 Task: Add 1 hour before the event.
Action: Mouse moved to (354, 359)
Screenshot: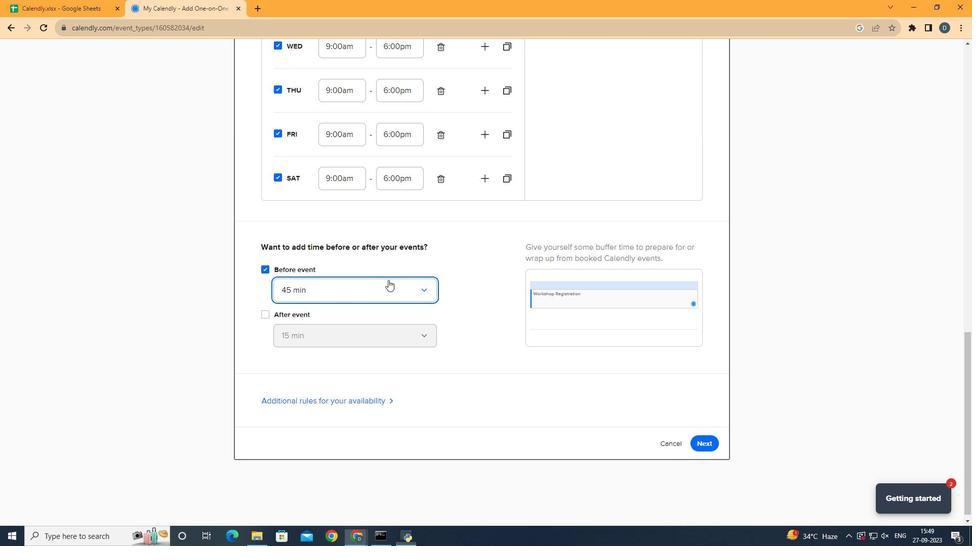 
Action: Mouse pressed left at (354, 359)
Screenshot: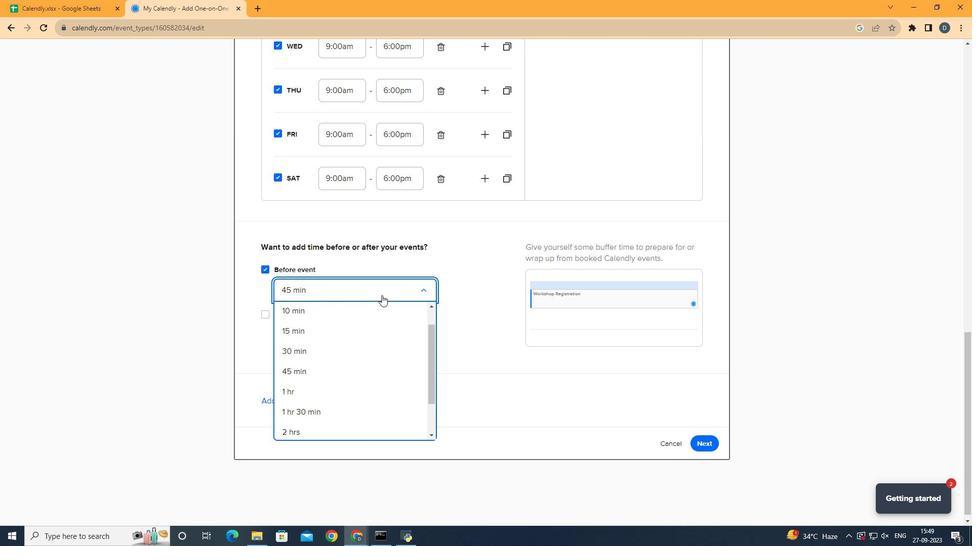 
Action: Mouse moved to (459, 302)
Screenshot: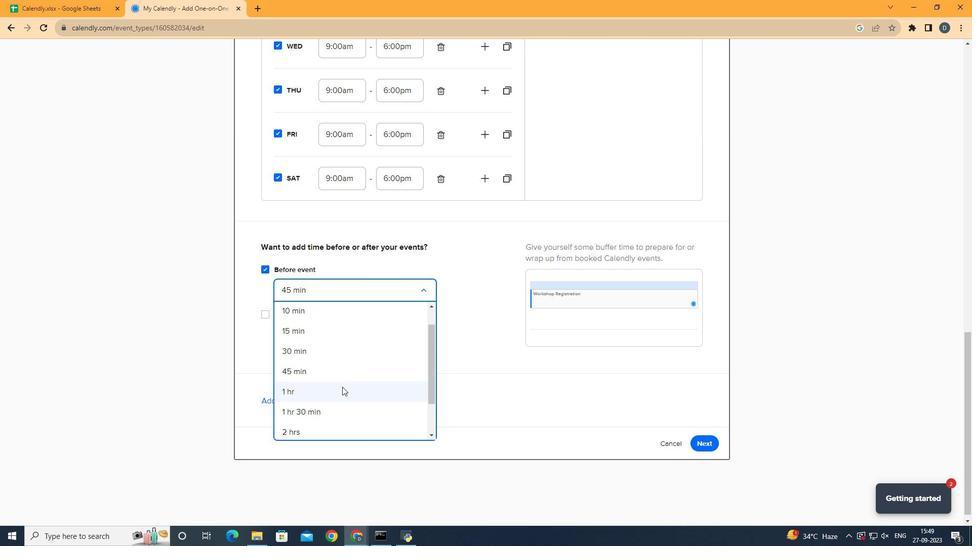 
Action: Mouse pressed left at (459, 302)
Screenshot: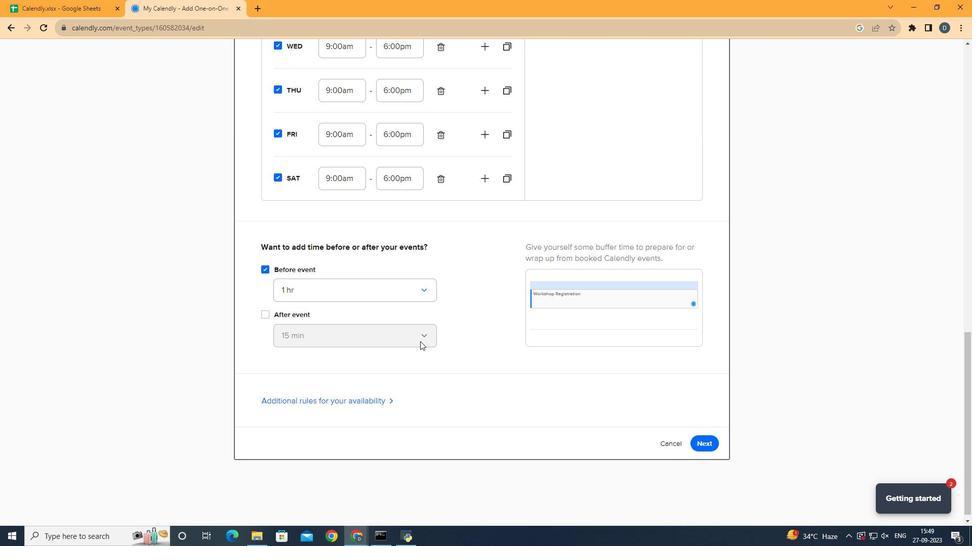 
Action: Mouse moved to (189, 348)
Screenshot: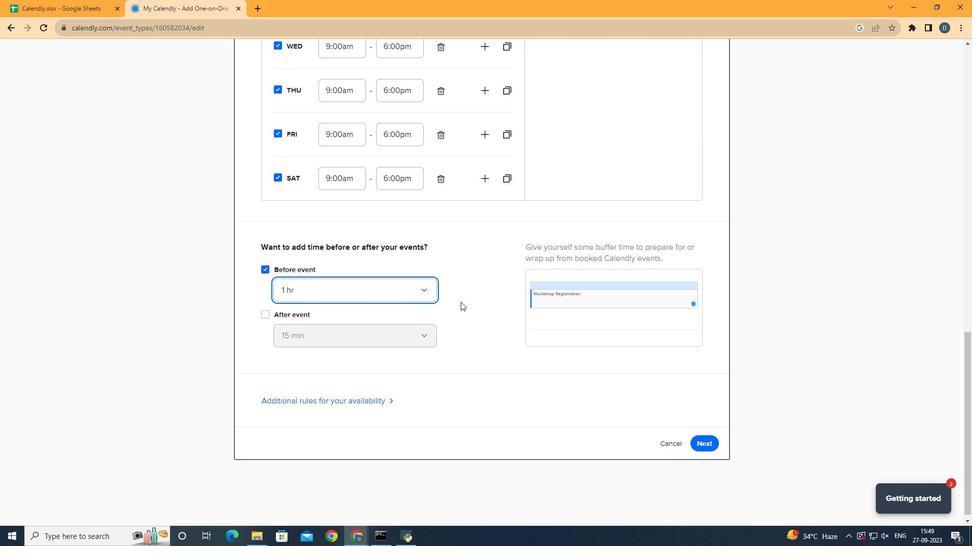 
